 Task: Select the Cyrillic(iso 8859-5) in the encoding.
Action: Mouse moved to (12, 504)
Screenshot: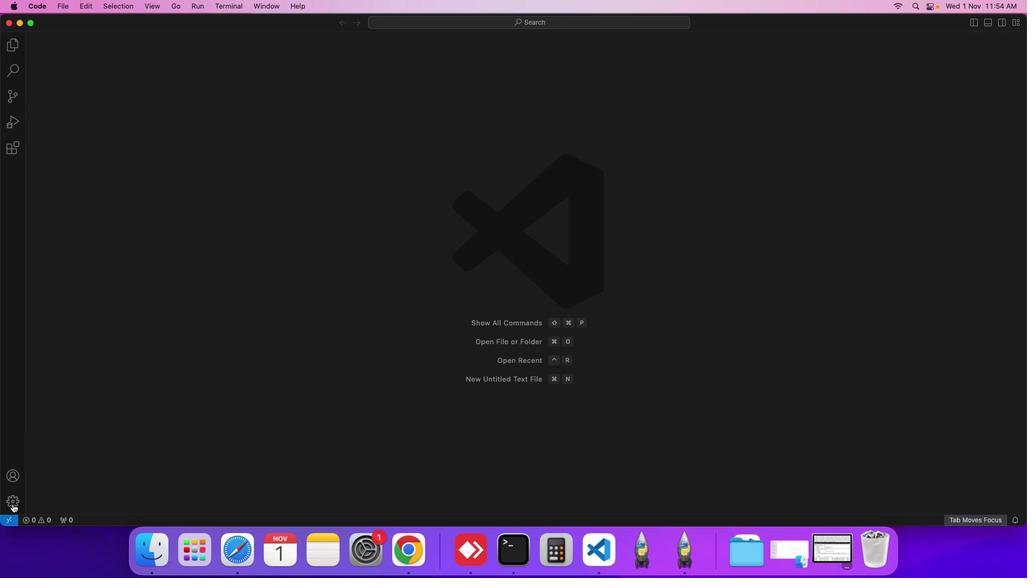 
Action: Mouse pressed left at (12, 504)
Screenshot: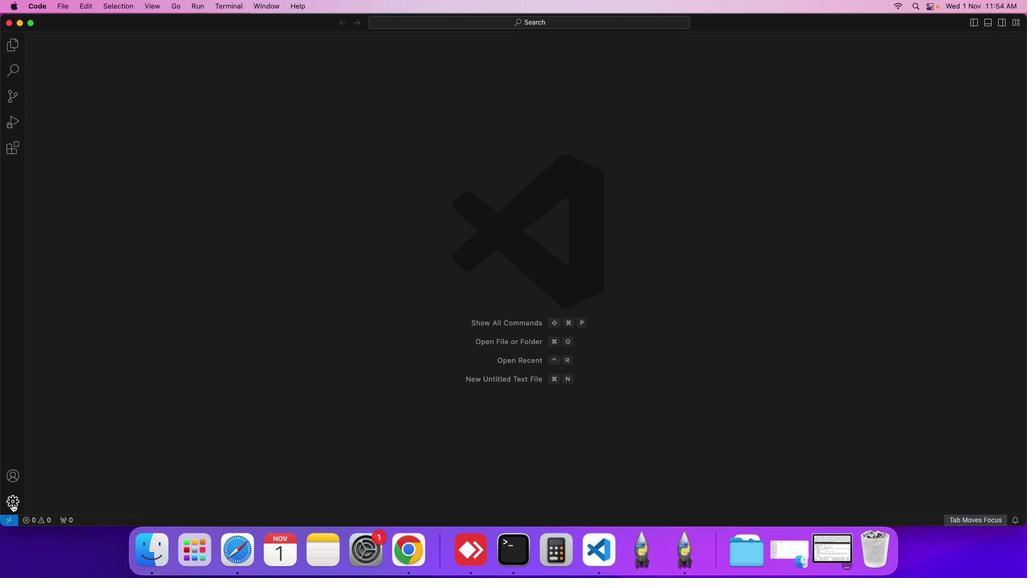 
Action: Mouse moved to (57, 416)
Screenshot: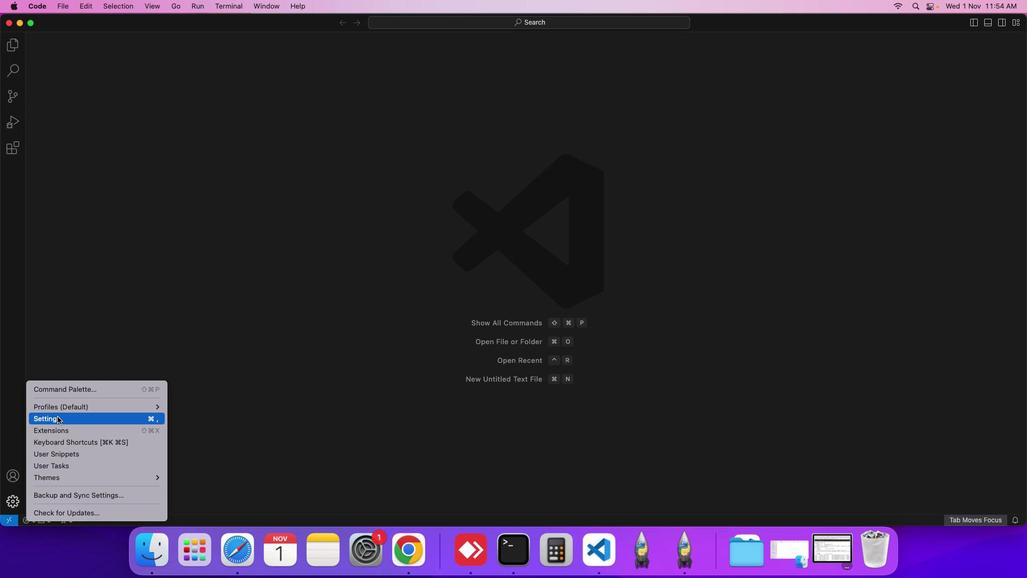 
Action: Mouse pressed left at (57, 416)
Screenshot: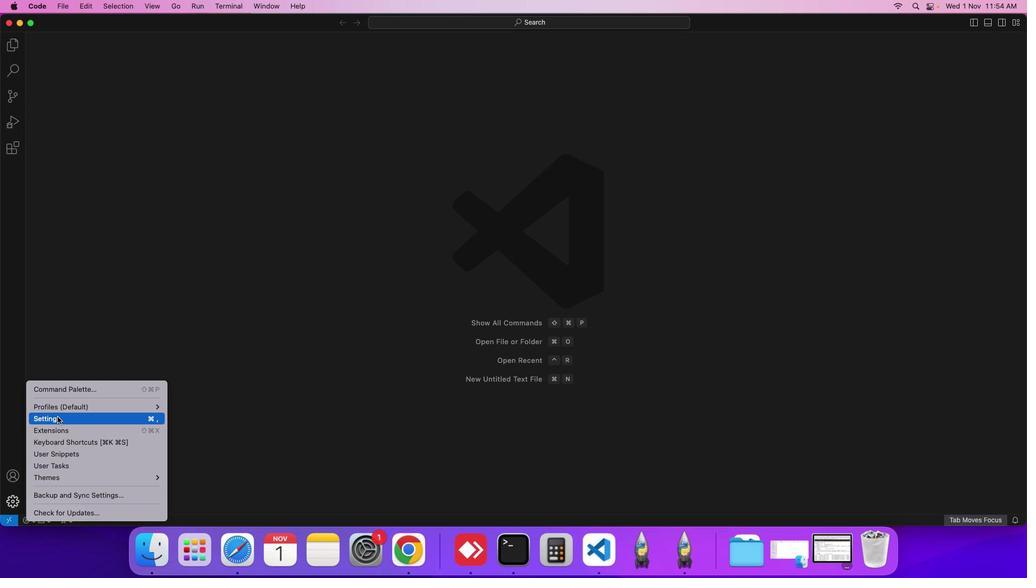 
Action: Mouse moved to (253, 119)
Screenshot: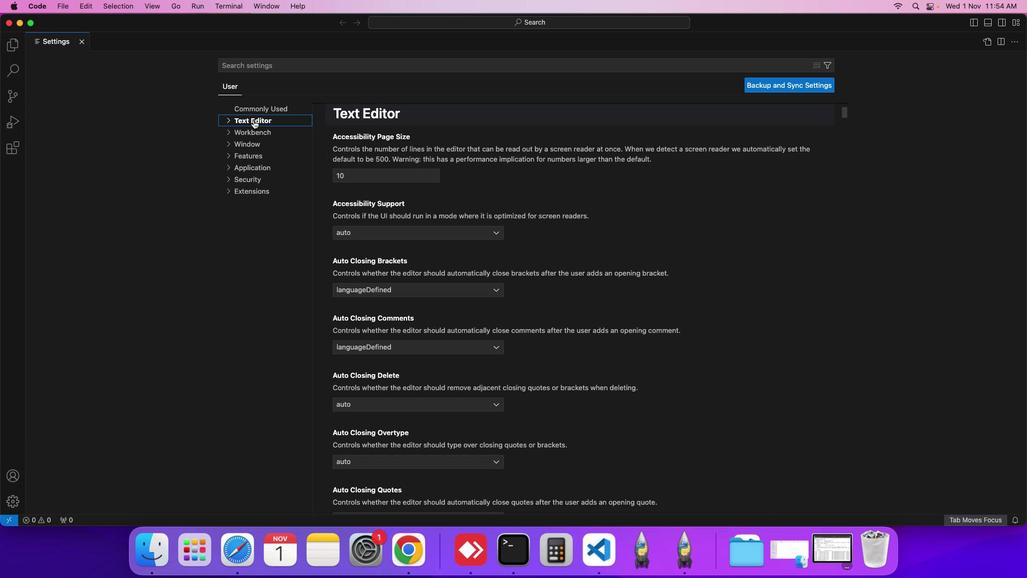 
Action: Mouse pressed left at (253, 119)
Screenshot: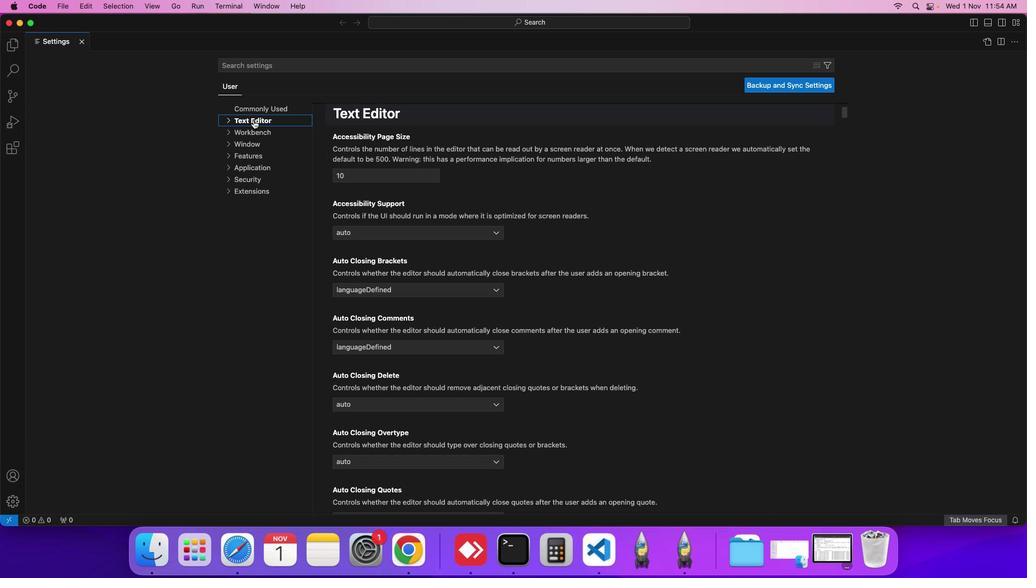 
Action: Mouse moved to (252, 211)
Screenshot: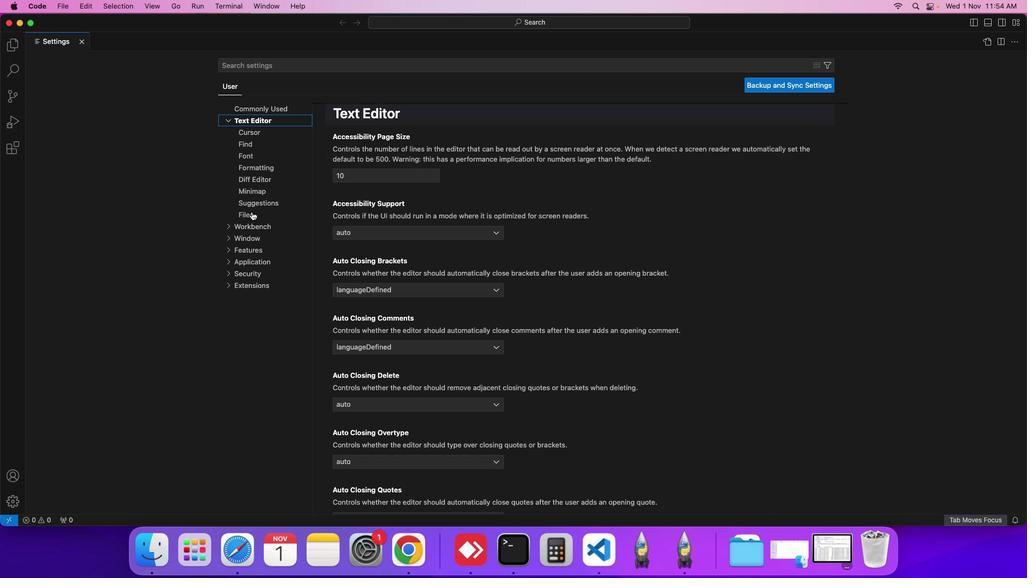 
Action: Mouse pressed left at (252, 211)
Screenshot: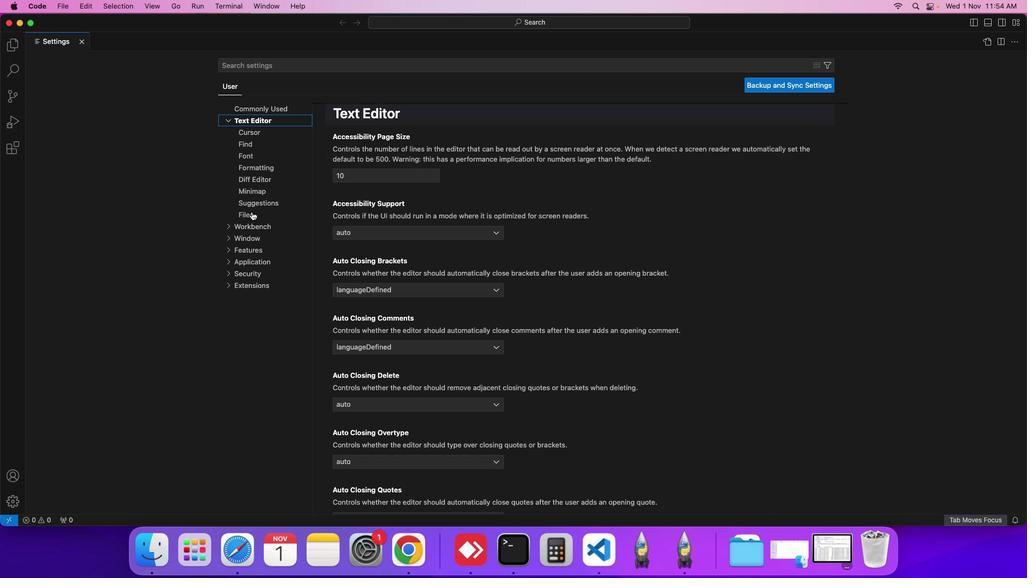 
Action: Mouse moved to (406, 313)
Screenshot: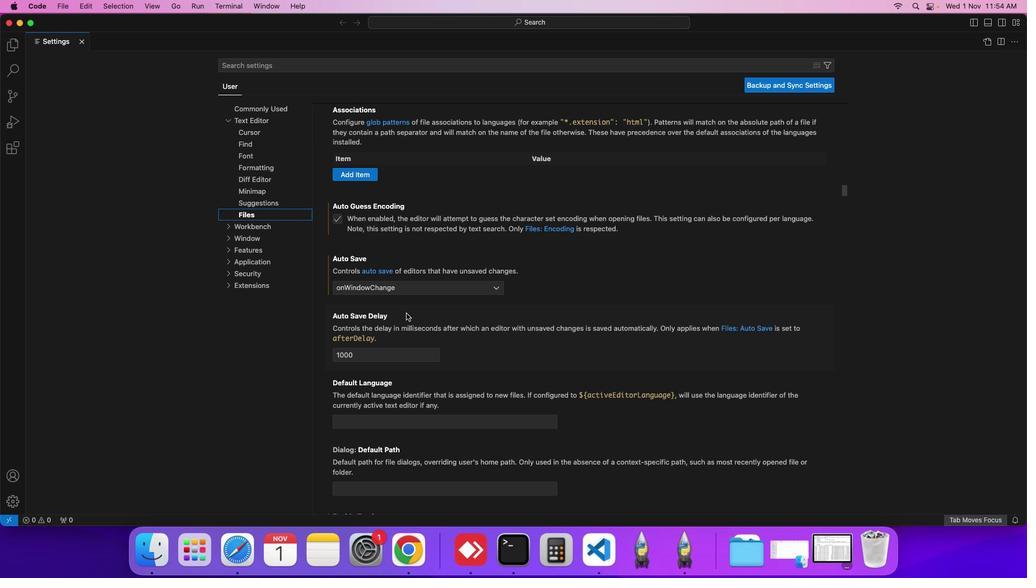 
Action: Mouse scrolled (406, 313) with delta (0, 0)
Screenshot: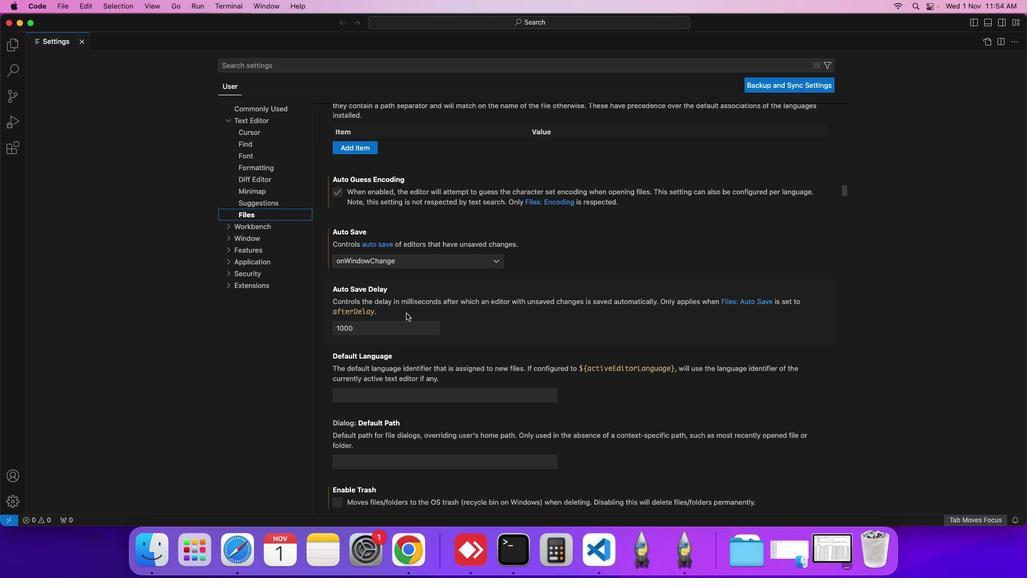 
Action: Mouse scrolled (406, 313) with delta (0, 0)
Screenshot: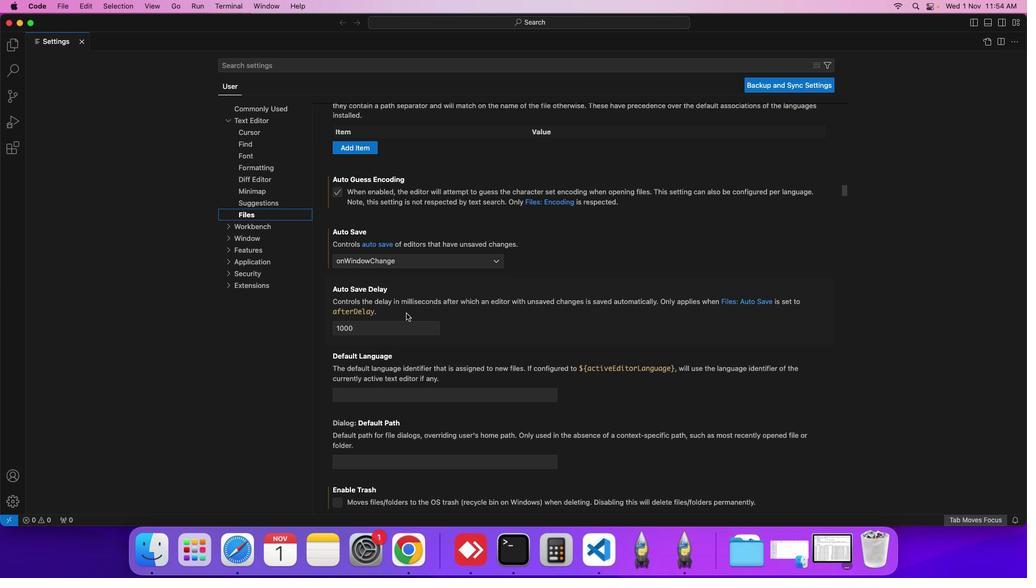 
Action: Mouse moved to (406, 313)
Screenshot: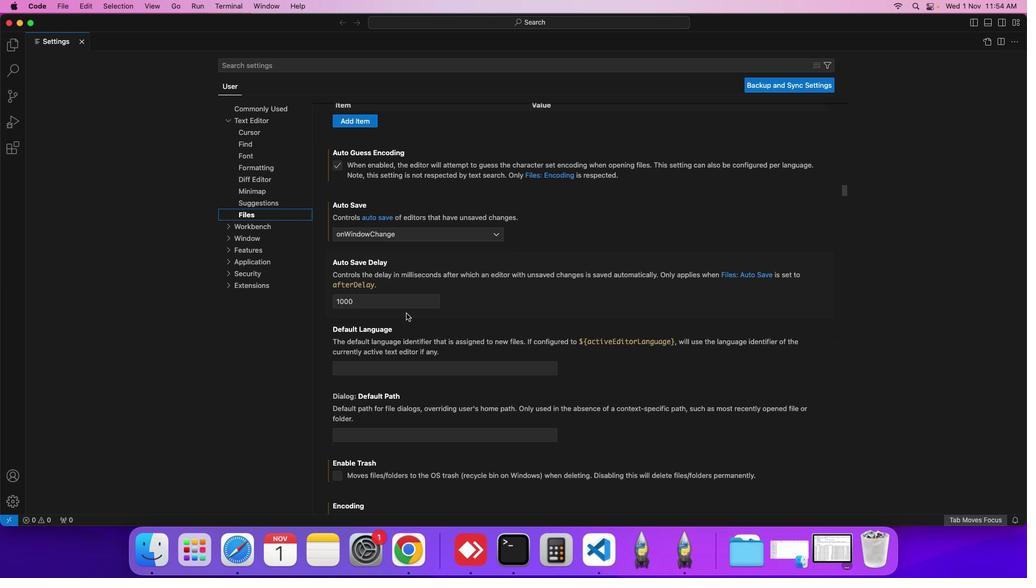 
Action: Mouse scrolled (406, 313) with delta (0, 0)
Screenshot: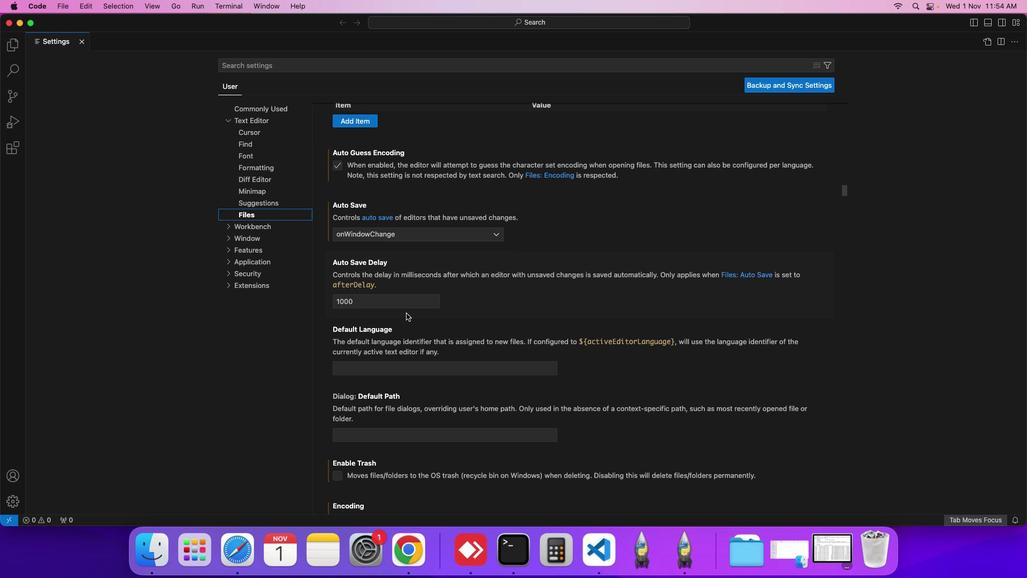 
Action: Mouse scrolled (406, 313) with delta (0, 0)
Screenshot: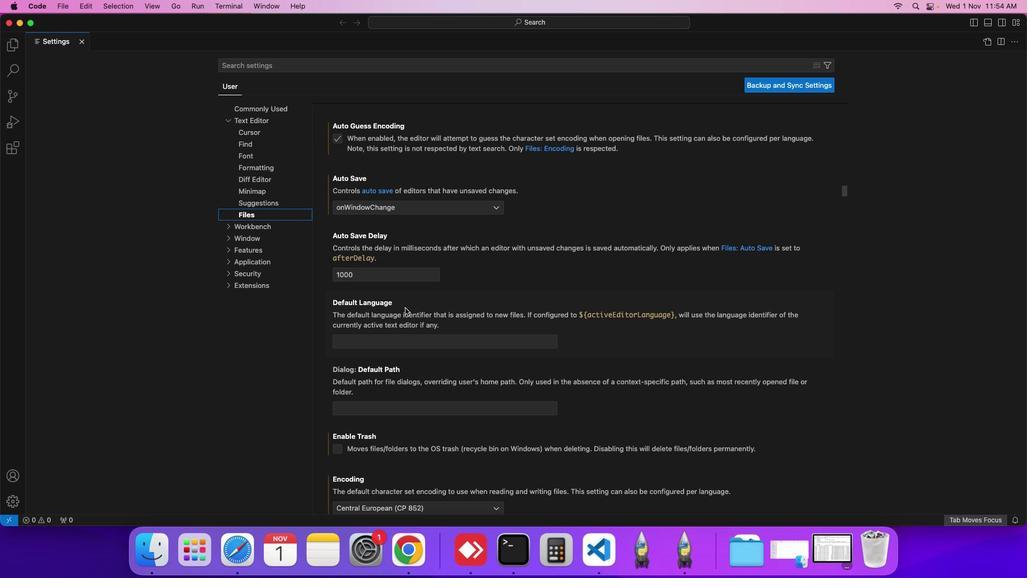 
Action: Mouse moved to (407, 312)
Screenshot: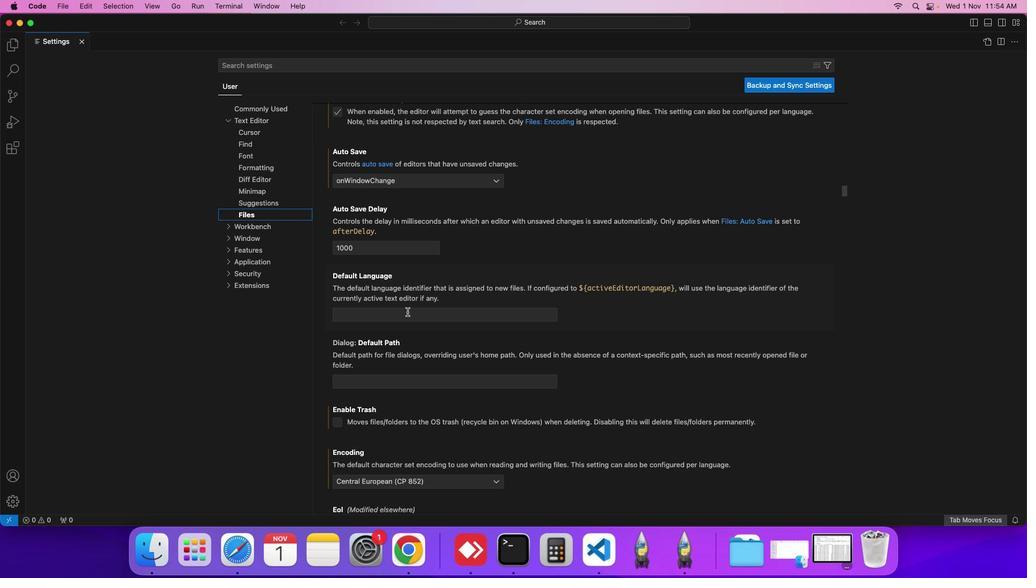 
Action: Mouse scrolled (407, 312) with delta (0, 0)
Screenshot: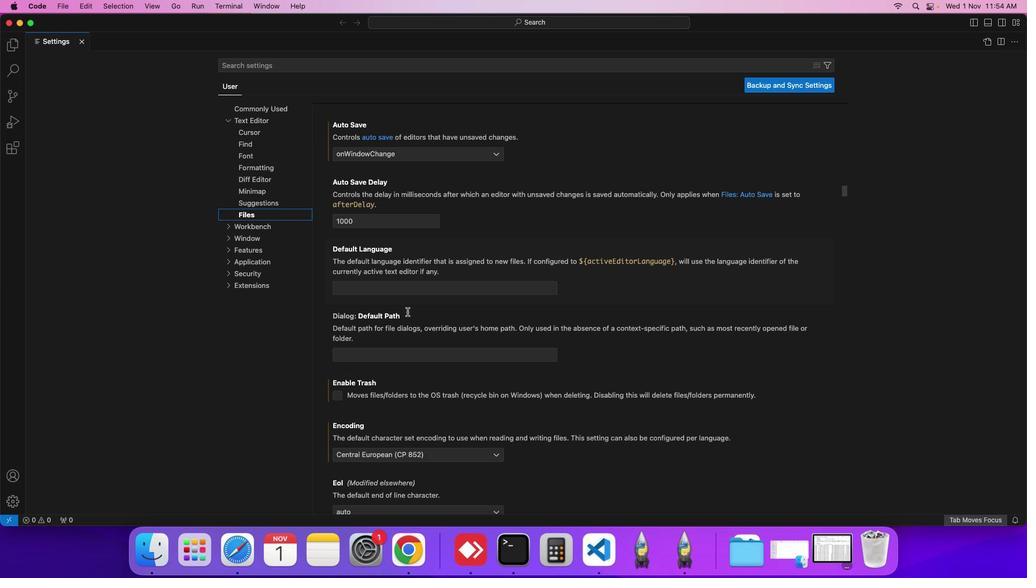 
Action: Mouse scrolled (407, 312) with delta (0, 0)
Screenshot: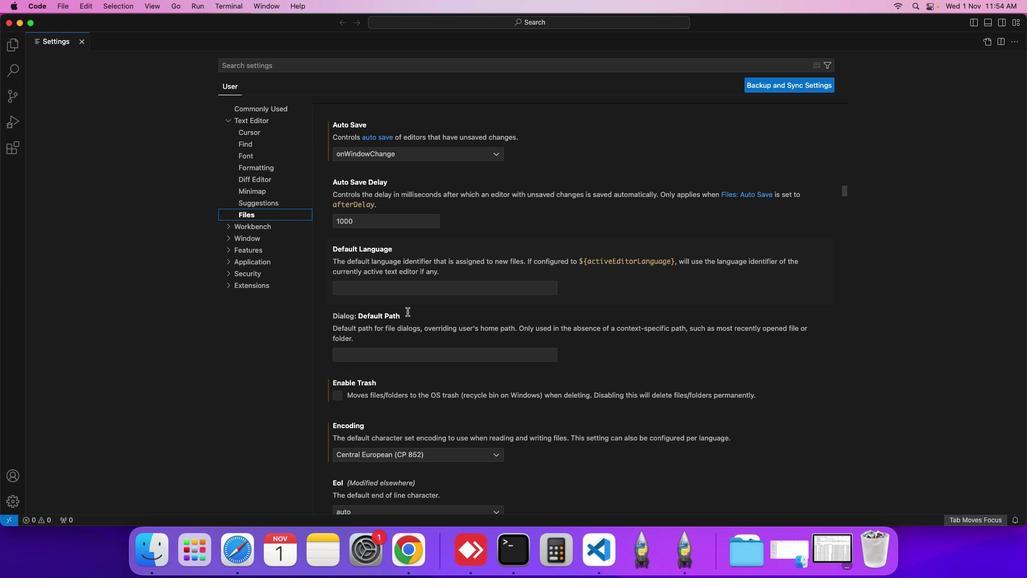 
Action: Mouse scrolled (407, 312) with delta (0, 0)
Screenshot: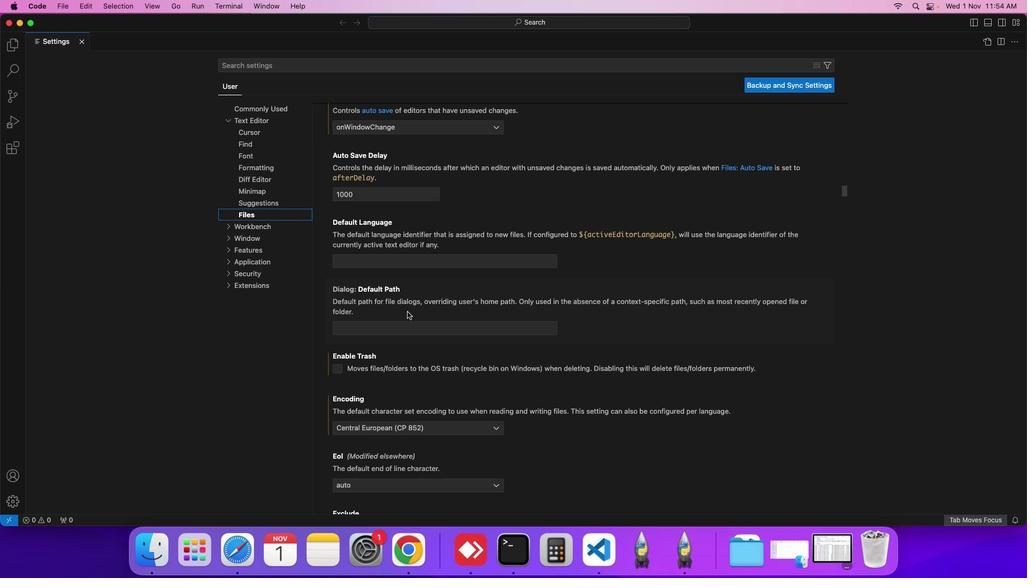 
Action: Mouse scrolled (407, 312) with delta (0, 0)
Screenshot: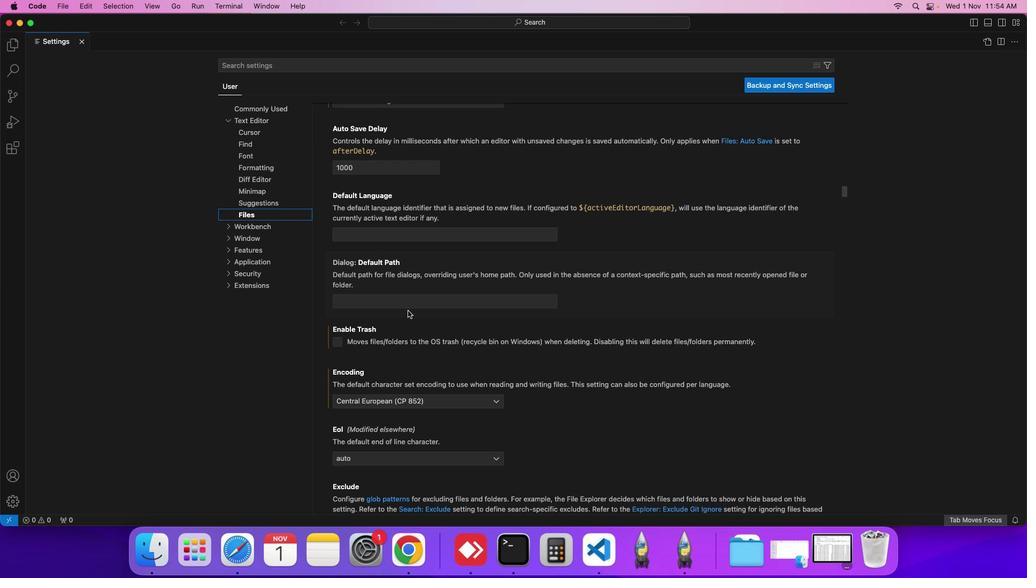 
Action: Mouse moved to (404, 311)
Screenshot: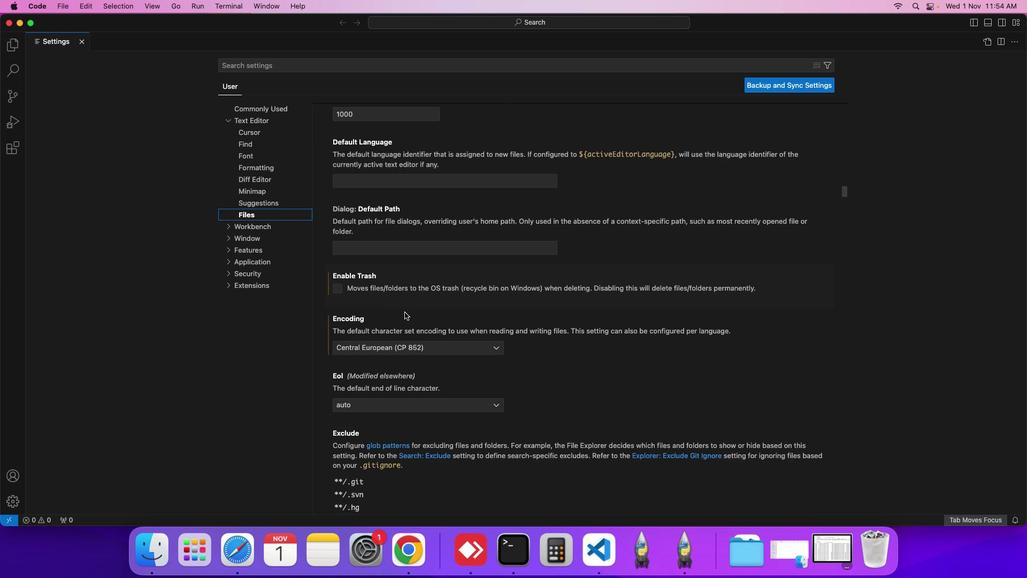 
Action: Mouse scrolled (404, 311) with delta (0, 0)
Screenshot: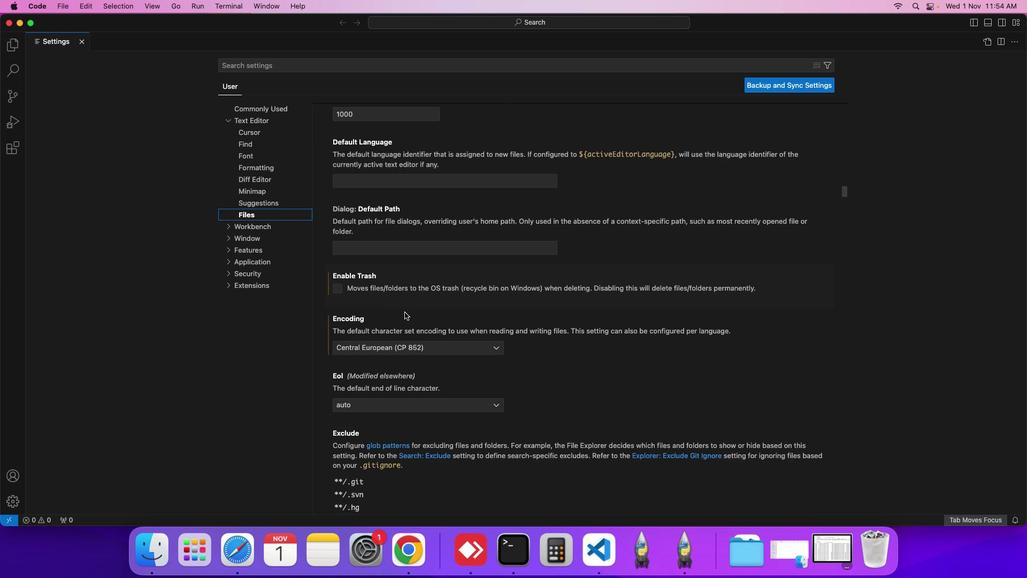 
Action: Mouse moved to (404, 311)
Screenshot: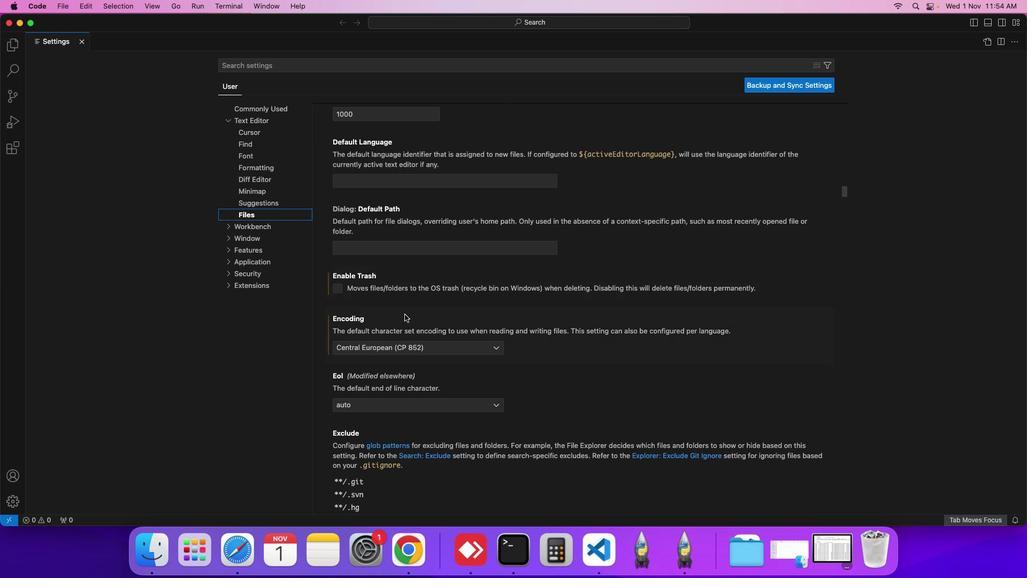 
Action: Mouse scrolled (404, 311) with delta (0, 0)
Screenshot: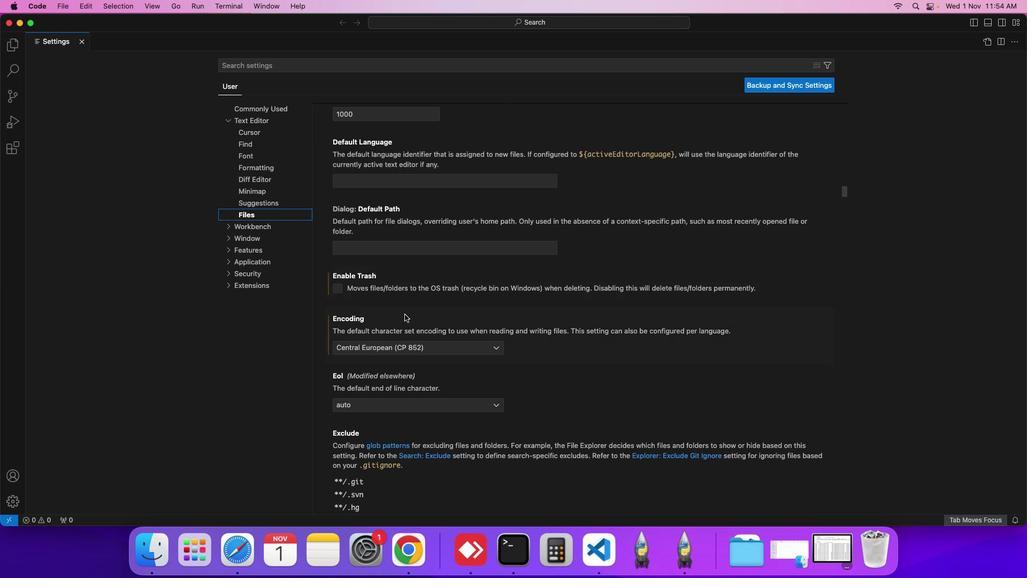 
Action: Mouse moved to (409, 345)
Screenshot: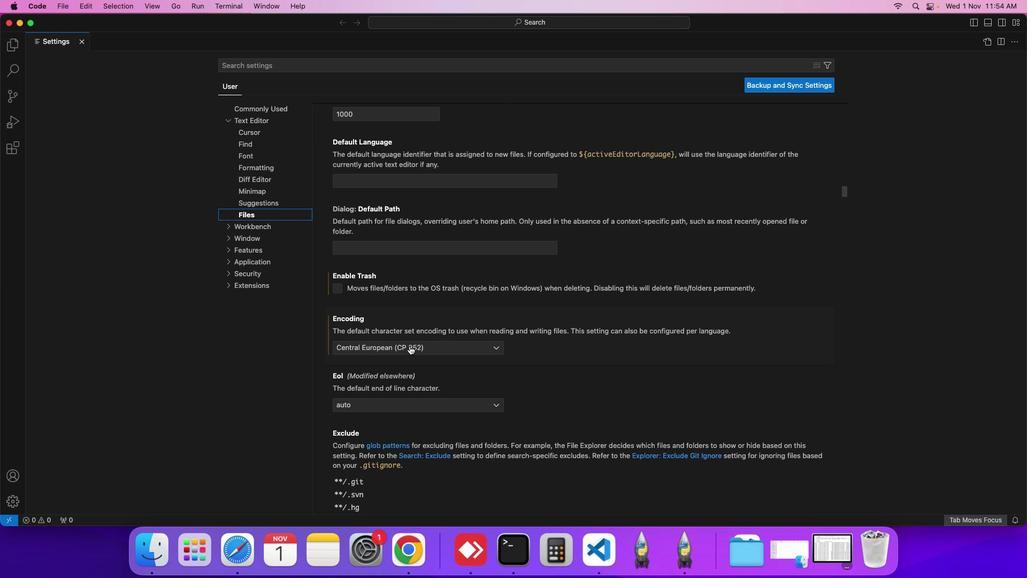 
Action: Mouse pressed left at (409, 345)
Screenshot: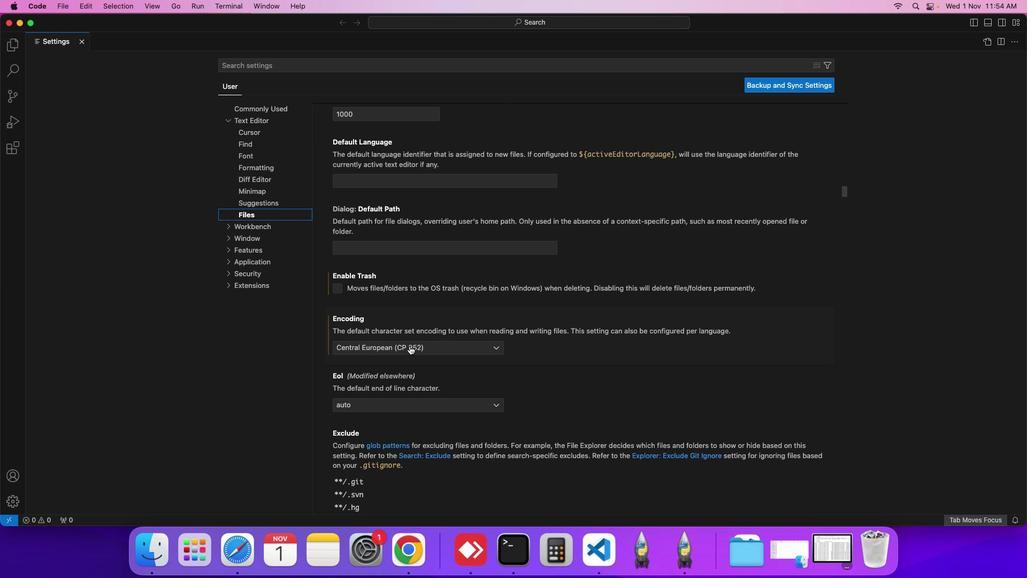 
Action: Mouse moved to (393, 452)
Screenshot: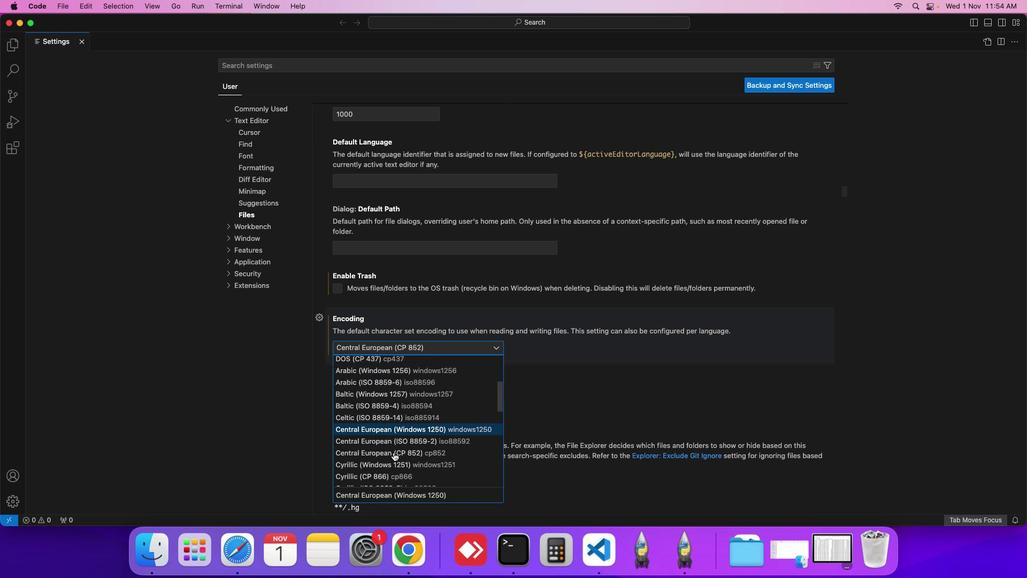 
Action: Mouse scrolled (393, 452) with delta (0, 0)
Screenshot: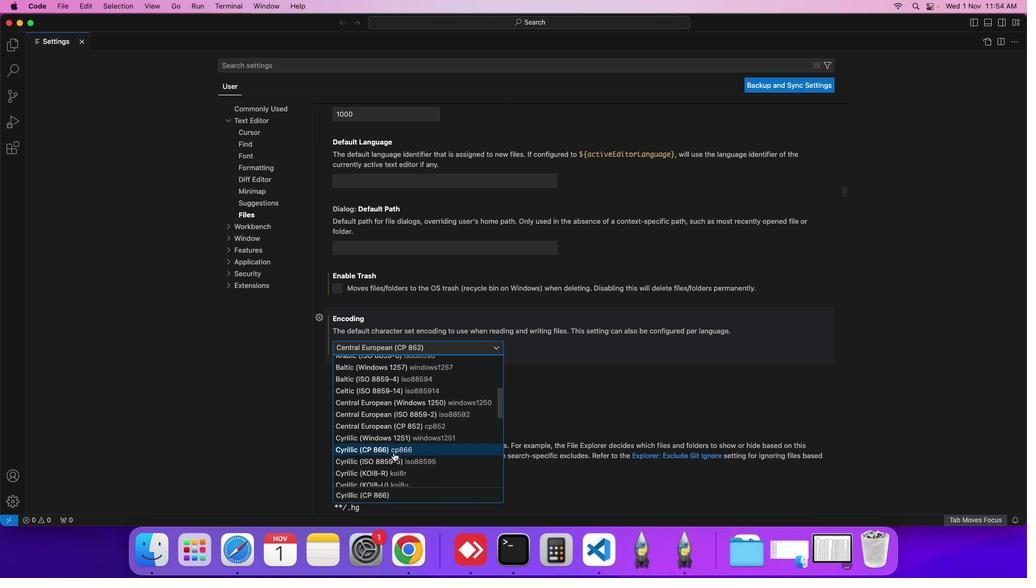 
Action: Mouse scrolled (393, 452) with delta (0, 0)
Screenshot: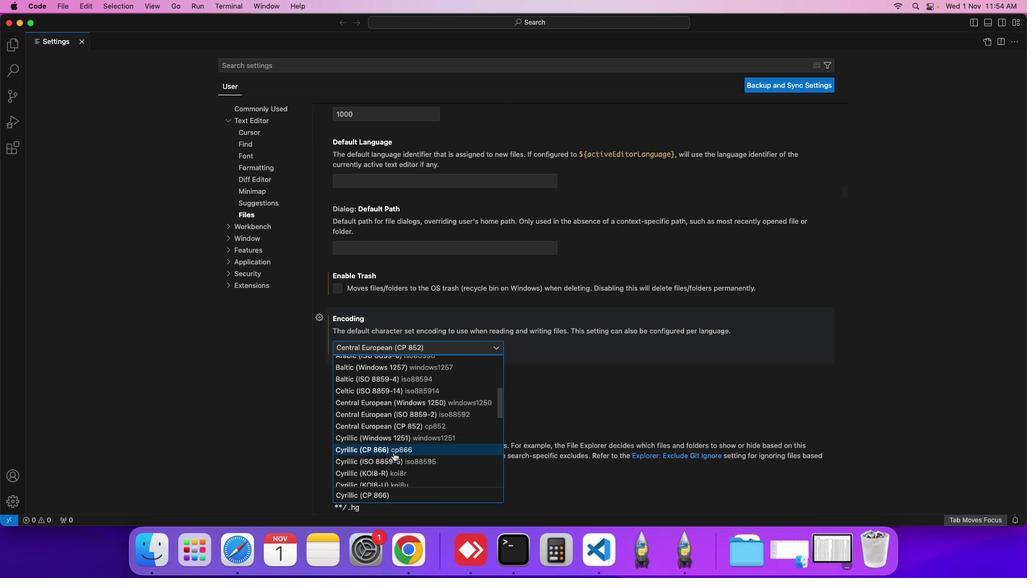 
Action: Mouse scrolled (393, 452) with delta (0, 0)
Screenshot: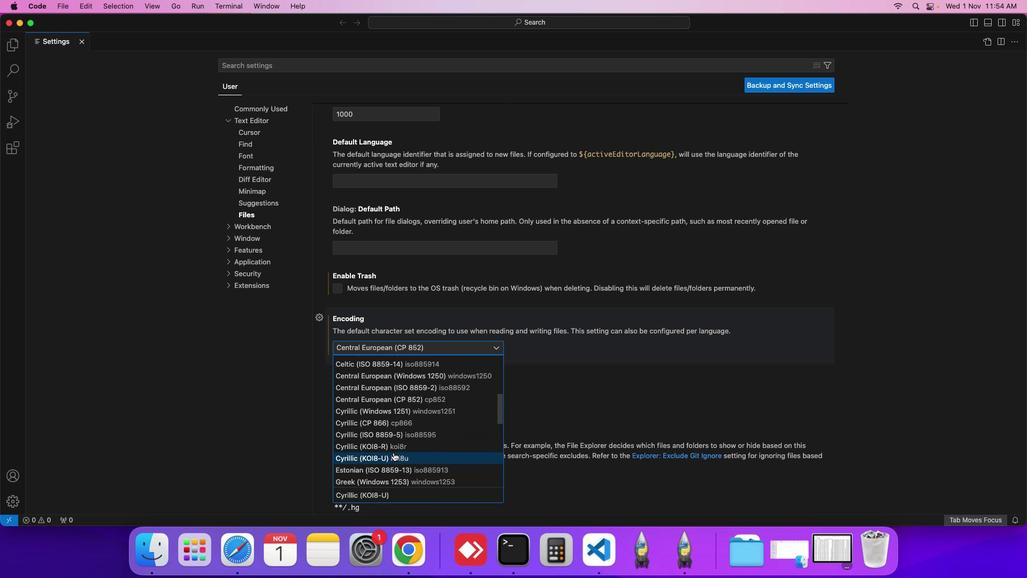 
Action: Mouse moved to (388, 436)
Screenshot: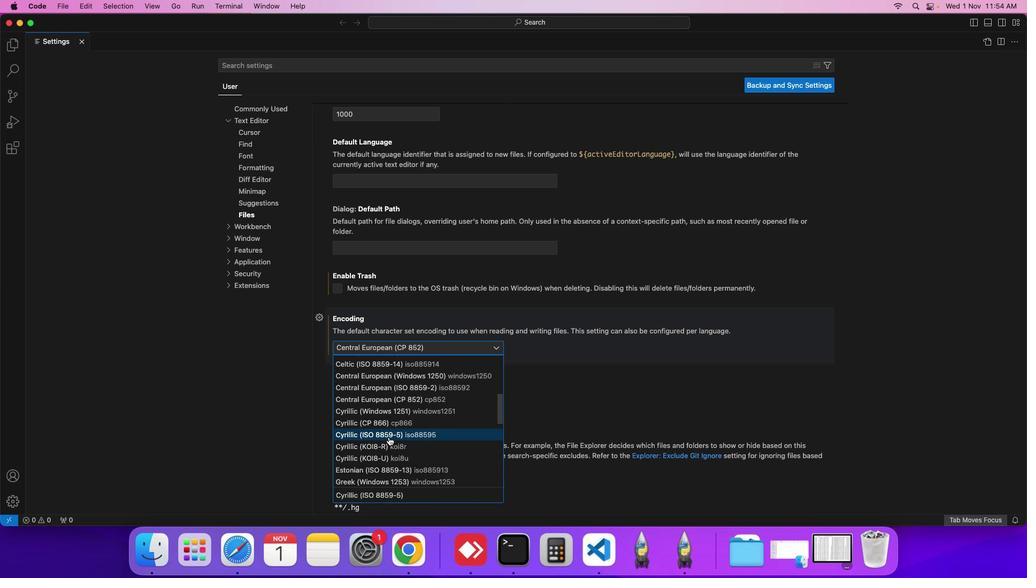 
Action: Mouse pressed left at (388, 436)
Screenshot: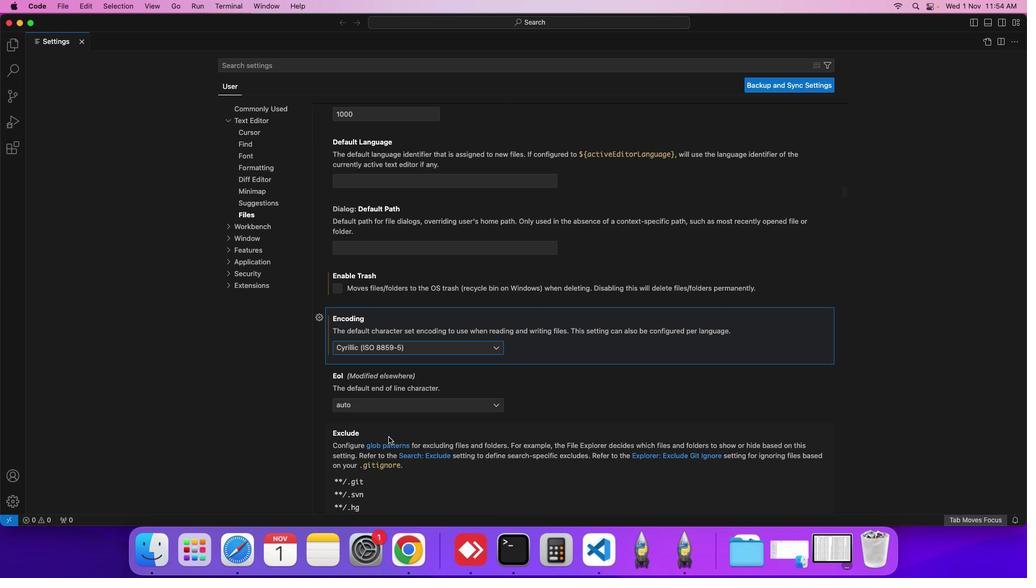 
Action: Mouse moved to (966, 251)
Screenshot: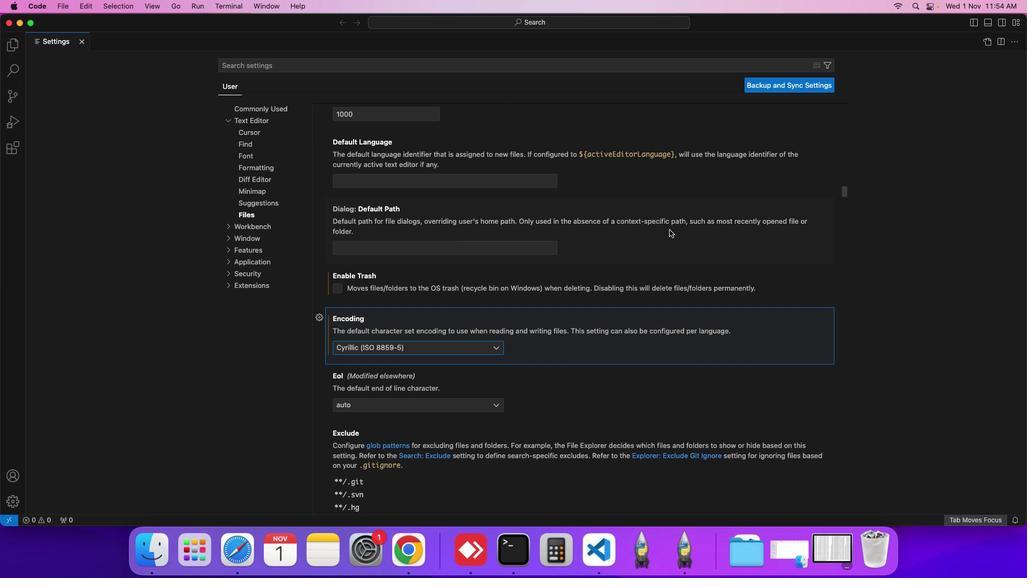 
